 Task: Add a signature McKenzie Adams containing With gratitude and sincere wishes, McKenzie Adams to email address softage.6@softage.net and add a folder Auto insurance
Action: Mouse moved to (75, 97)
Screenshot: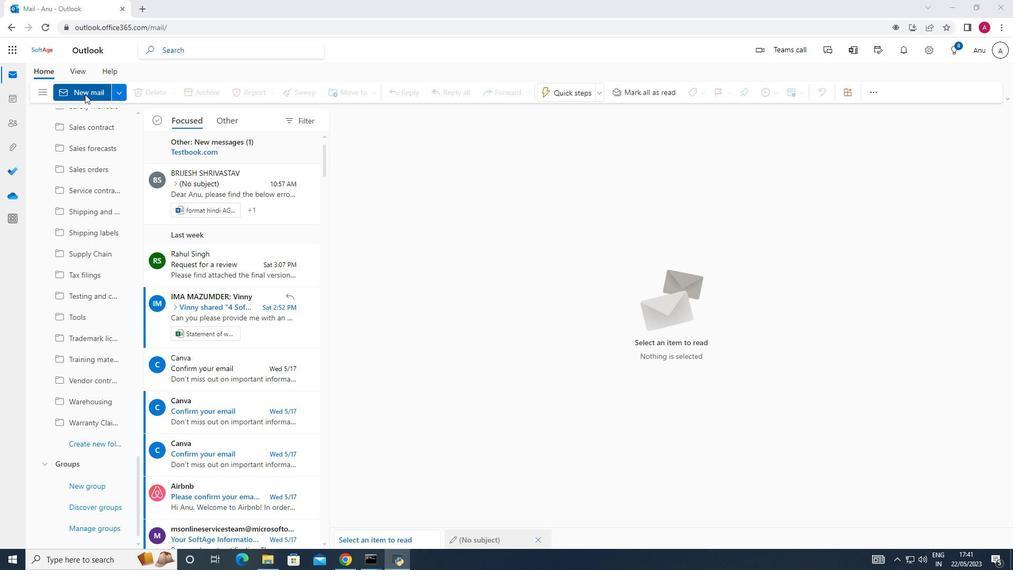 
Action: Mouse pressed left at (75, 97)
Screenshot: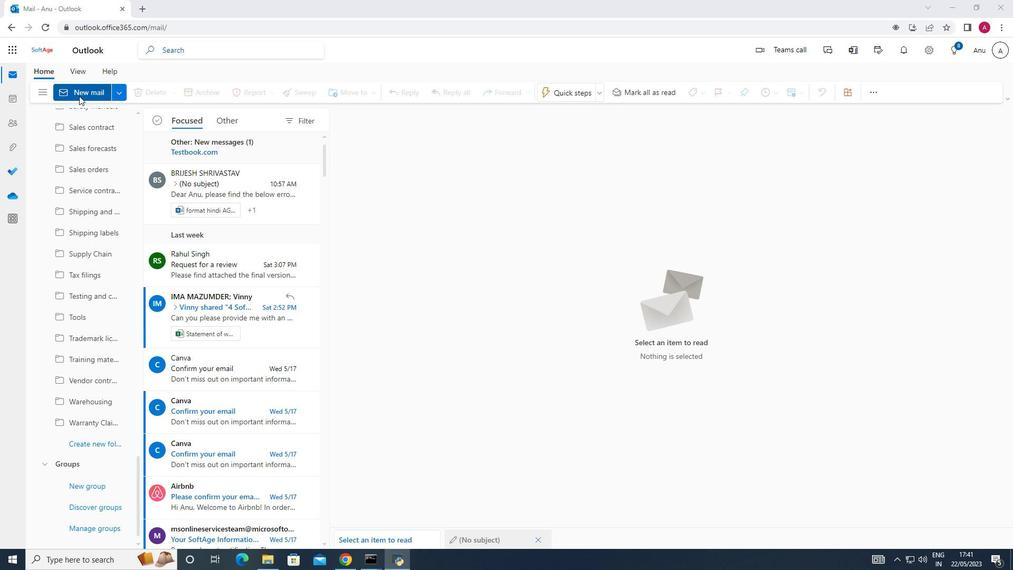 
Action: Mouse moved to (722, 93)
Screenshot: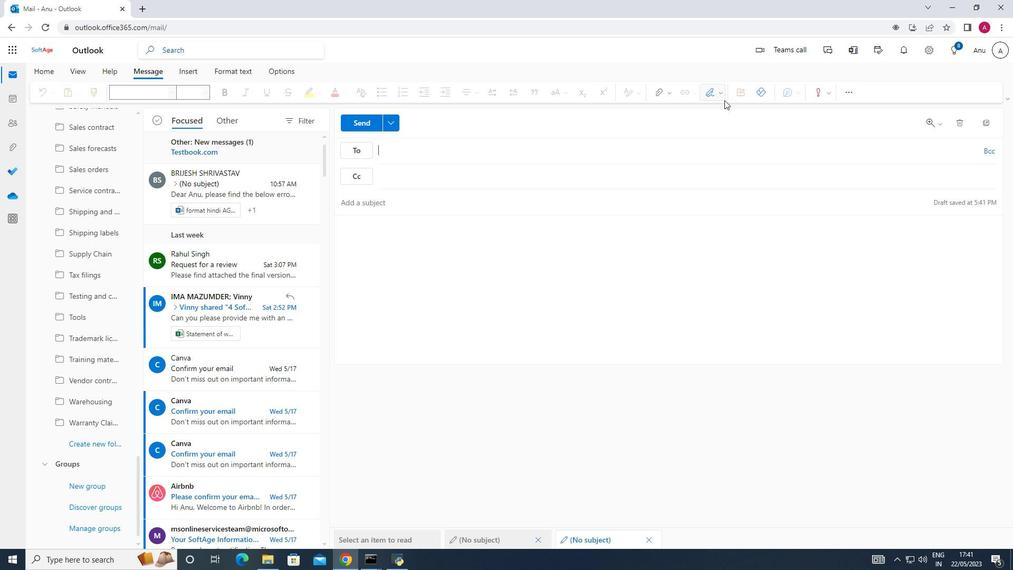 
Action: Mouse pressed left at (722, 93)
Screenshot: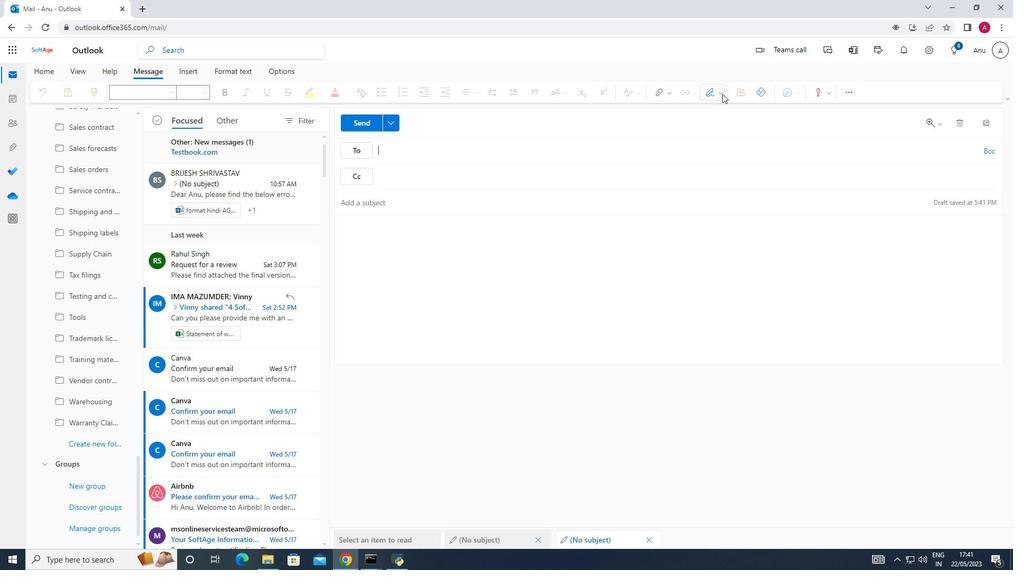 
Action: Mouse moved to (703, 131)
Screenshot: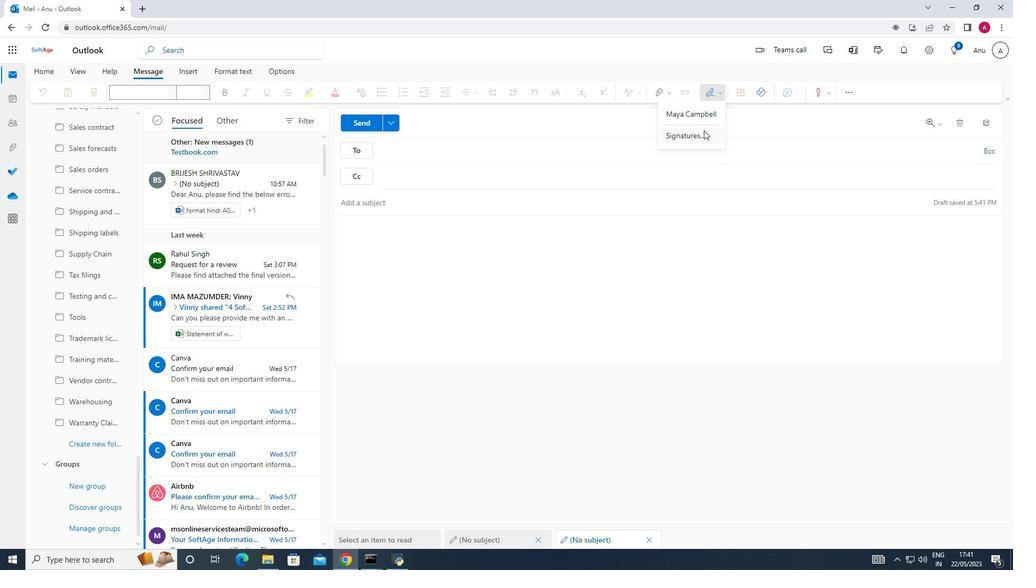 
Action: Mouse pressed left at (703, 131)
Screenshot: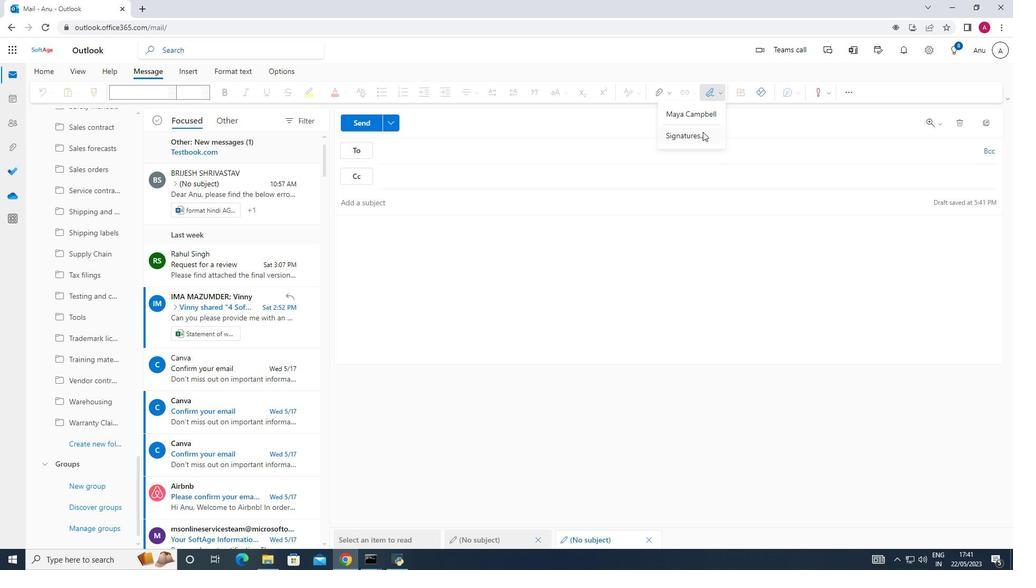
Action: Mouse moved to (699, 171)
Screenshot: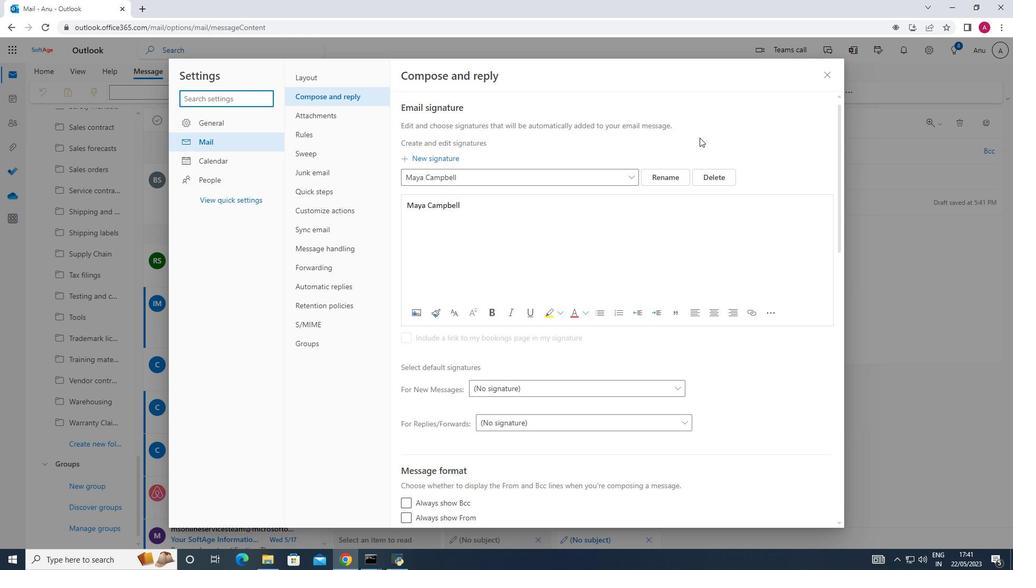 
Action: Mouse pressed left at (699, 171)
Screenshot: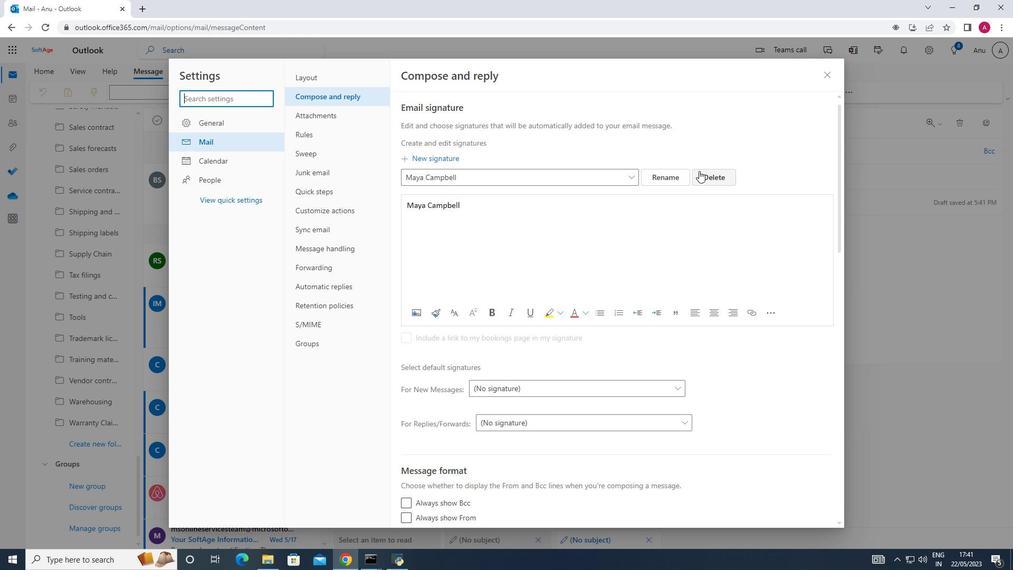 
Action: Mouse moved to (445, 178)
Screenshot: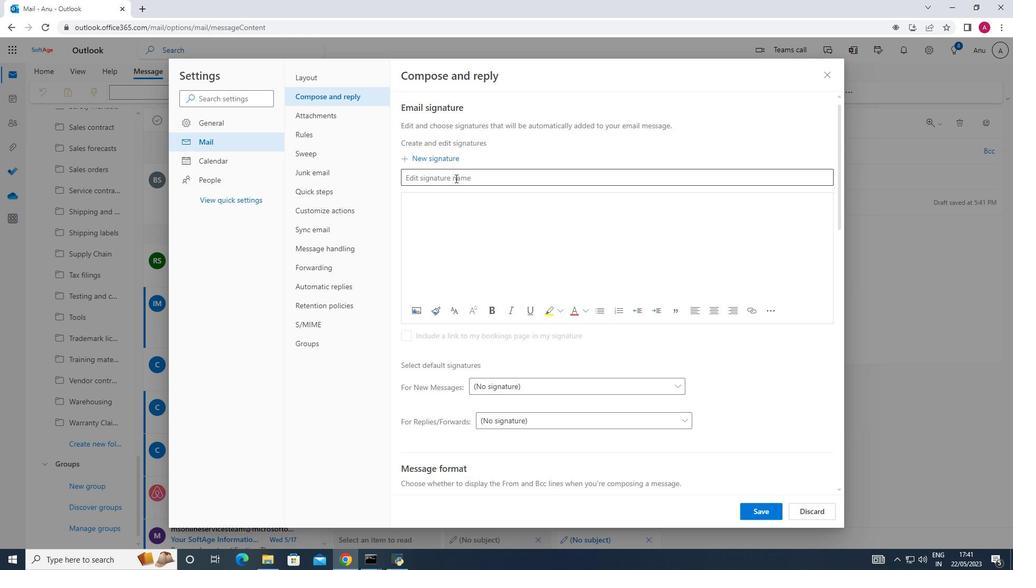 
Action: Mouse pressed left at (445, 178)
Screenshot: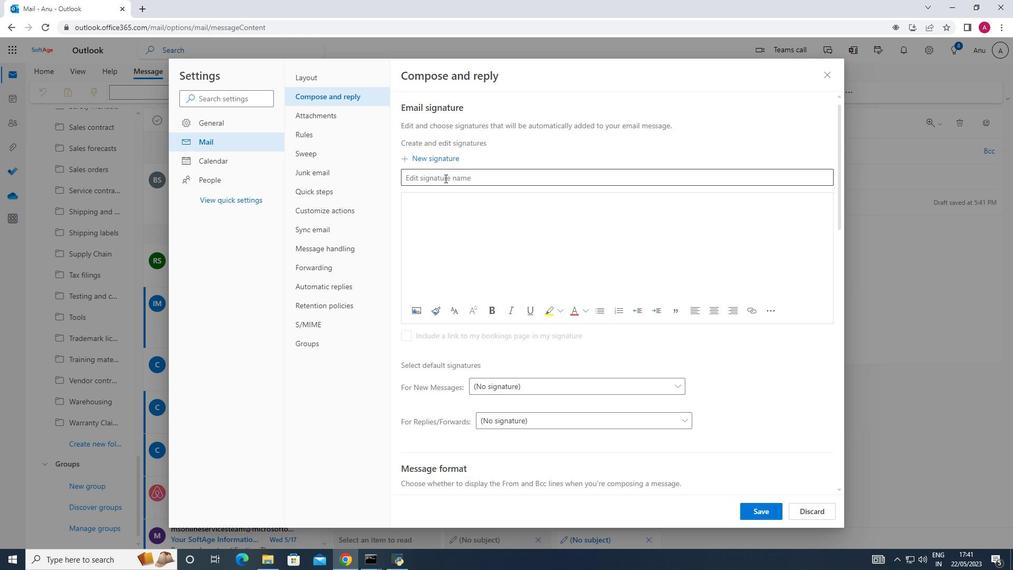 
Action: Key pressed <Key.shift_r>Mc<Key.shift_r>Kenzie<Key.space><Key.shift>Adams
Screenshot: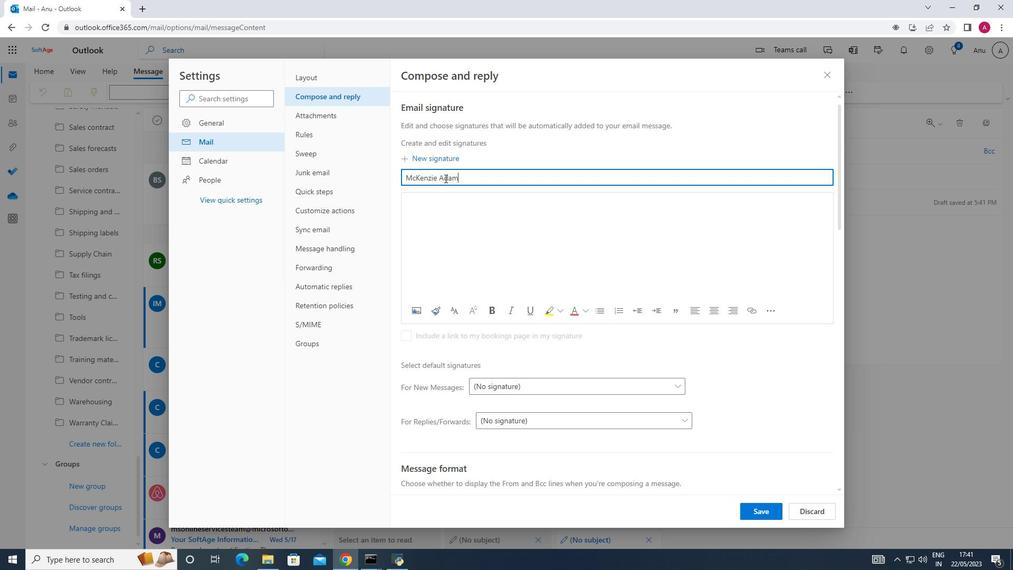 
Action: Mouse moved to (428, 204)
Screenshot: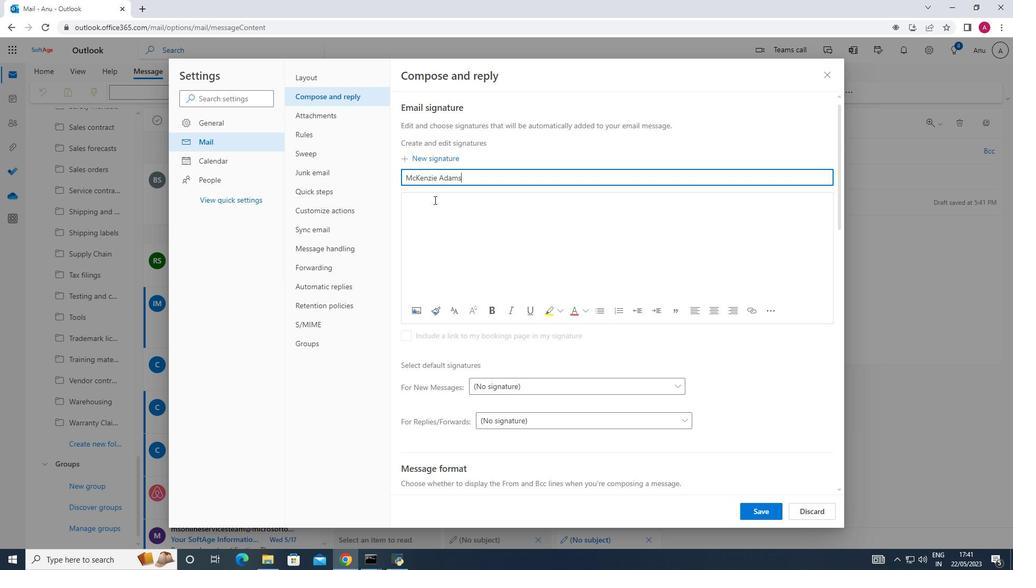 
Action: Mouse pressed left at (428, 204)
Screenshot: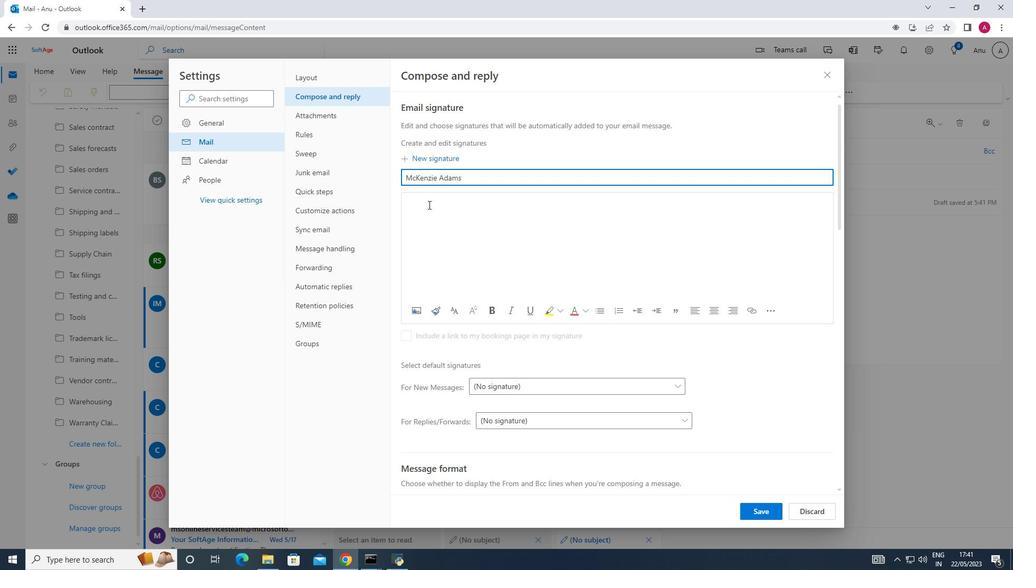 
Action: Mouse moved to (429, 204)
Screenshot: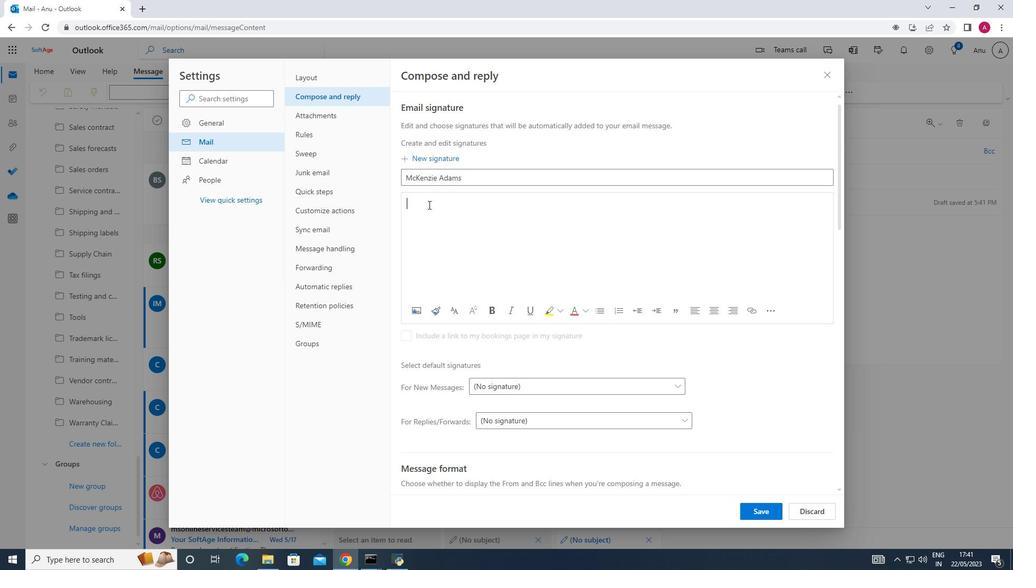 
Action: Key pressed <Key.shift_r>Mc<Key.shift_r>Kenzie<Key.space><Key.shift>Adams
Screenshot: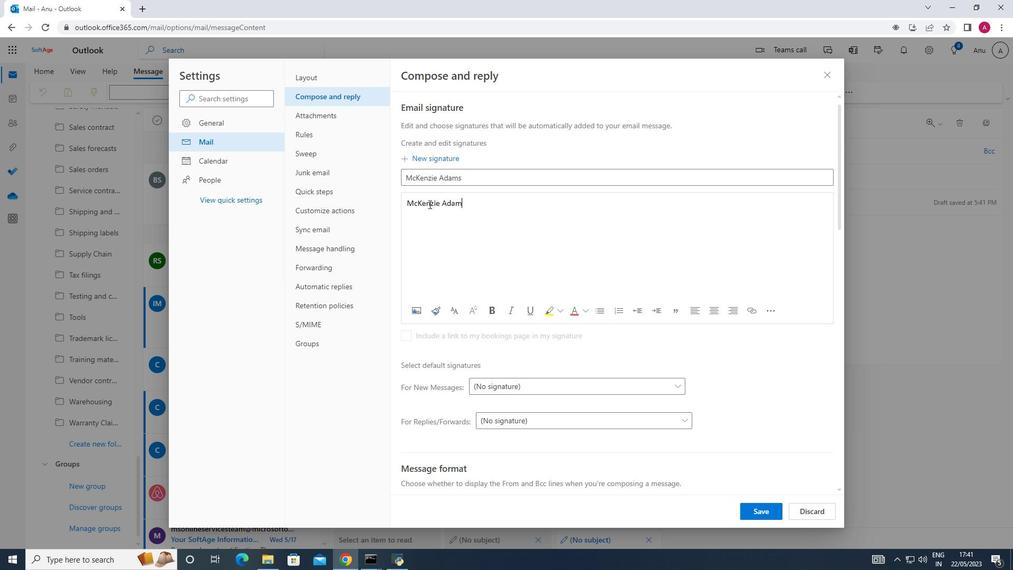 
Action: Mouse moved to (773, 513)
Screenshot: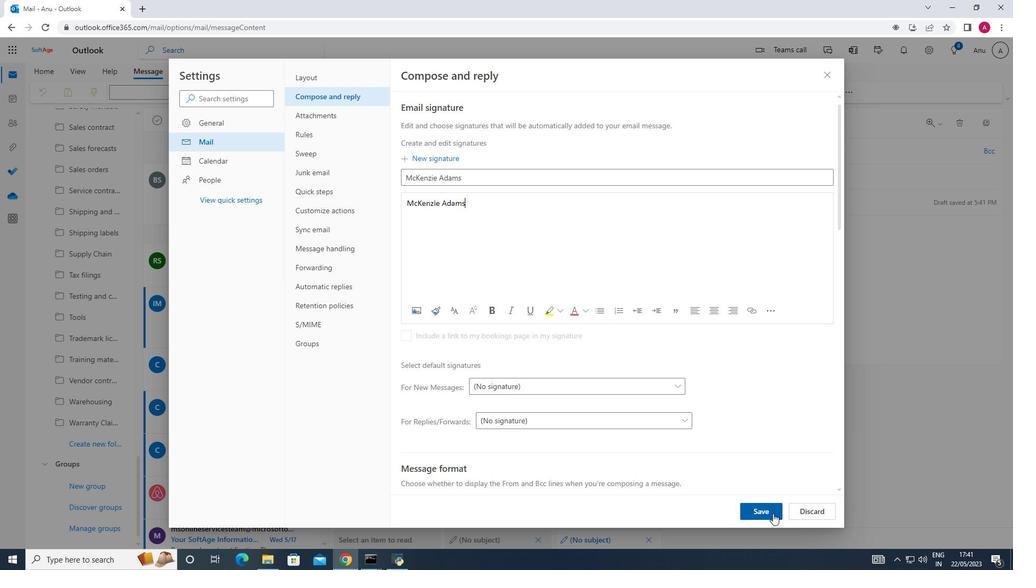 
Action: Mouse pressed left at (773, 513)
Screenshot: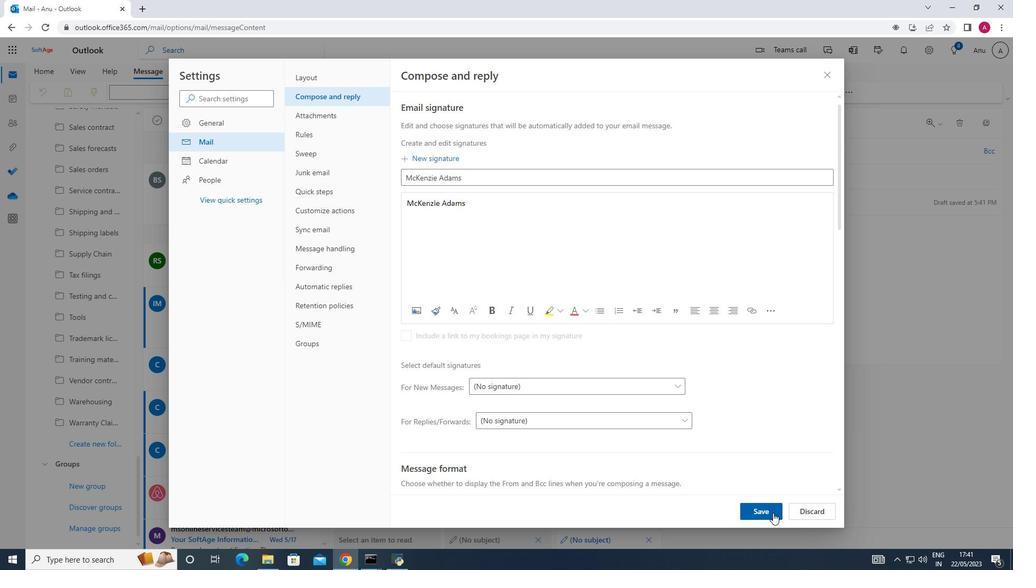 
Action: Mouse moved to (827, 69)
Screenshot: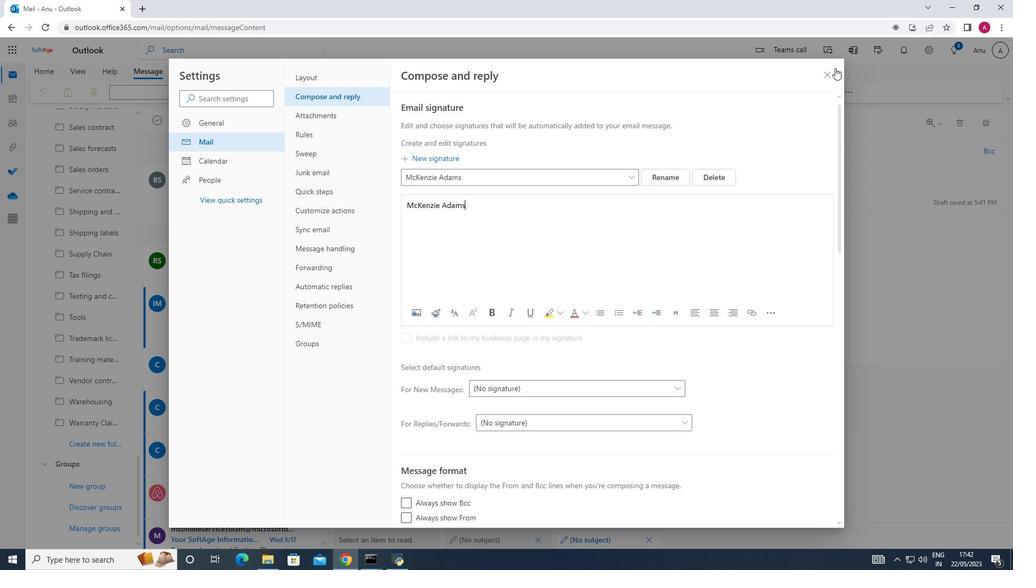 
Action: Mouse pressed left at (827, 69)
Screenshot: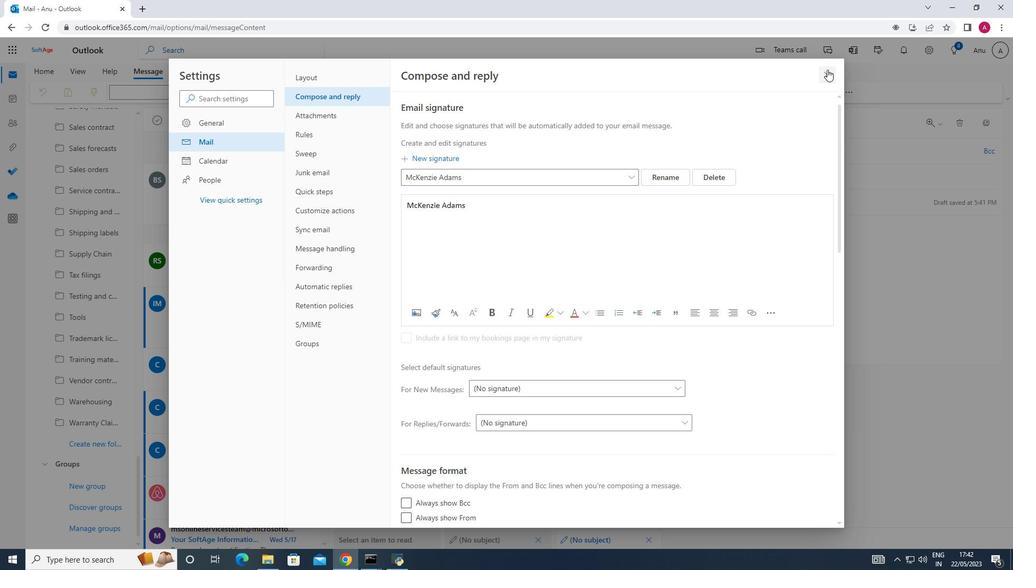 
Action: Mouse moved to (723, 91)
Screenshot: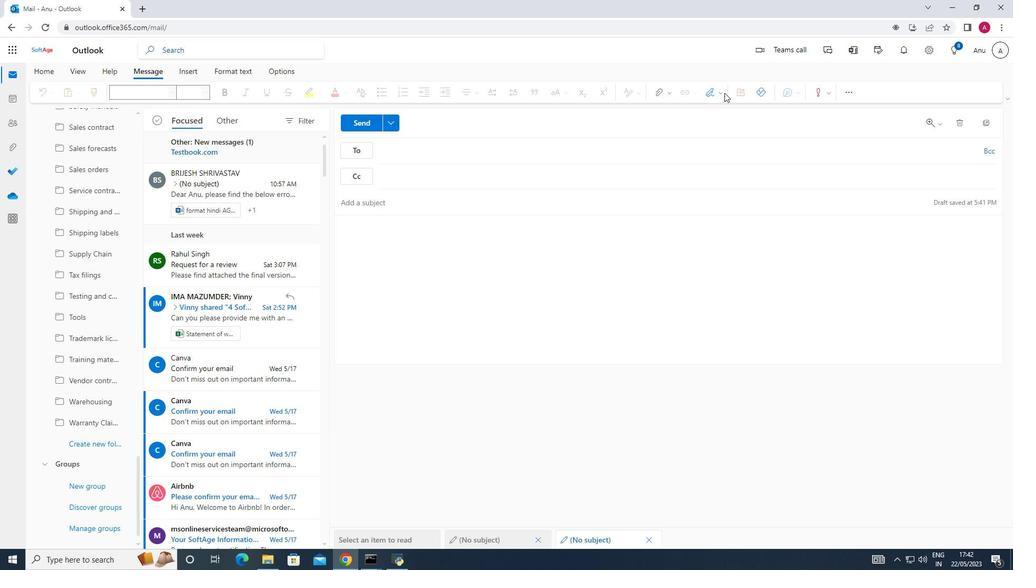 
Action: Mouse pressed left at (723, 91)
Screenshot: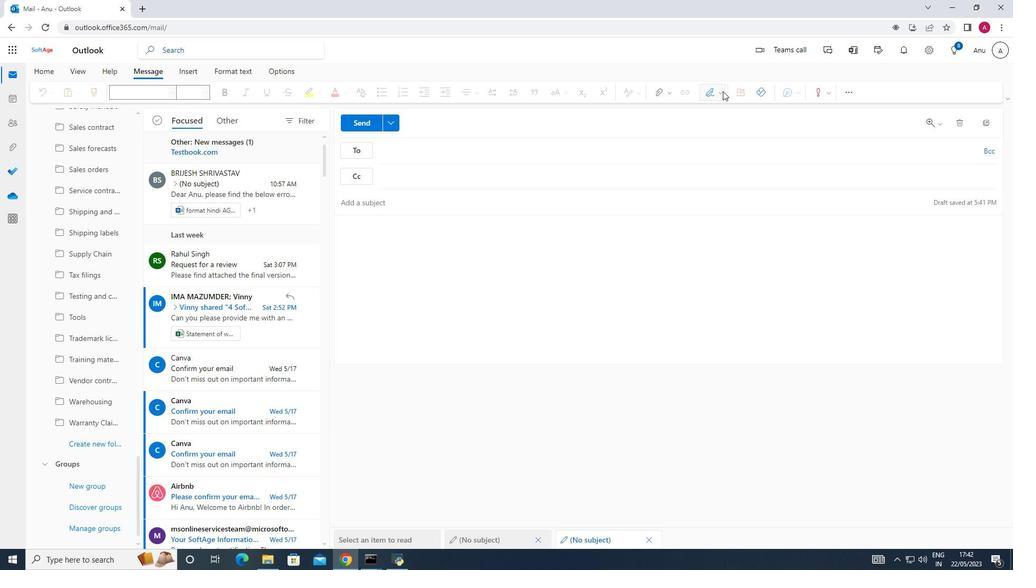 
Action: Mouse moved to (710, 110)
Screenshot: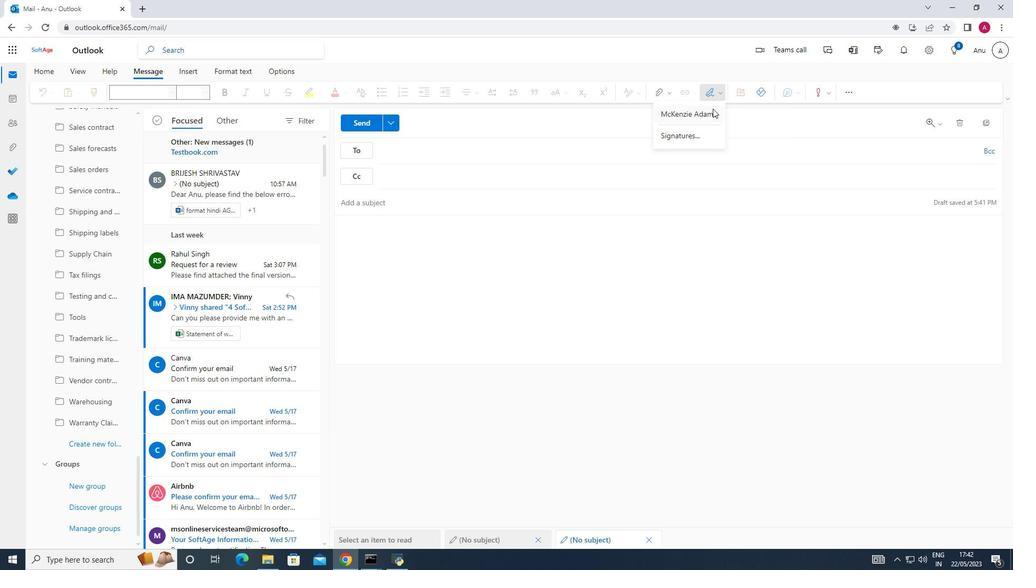 
Action: Mouse pressed left at (710, 110)
Screenshot: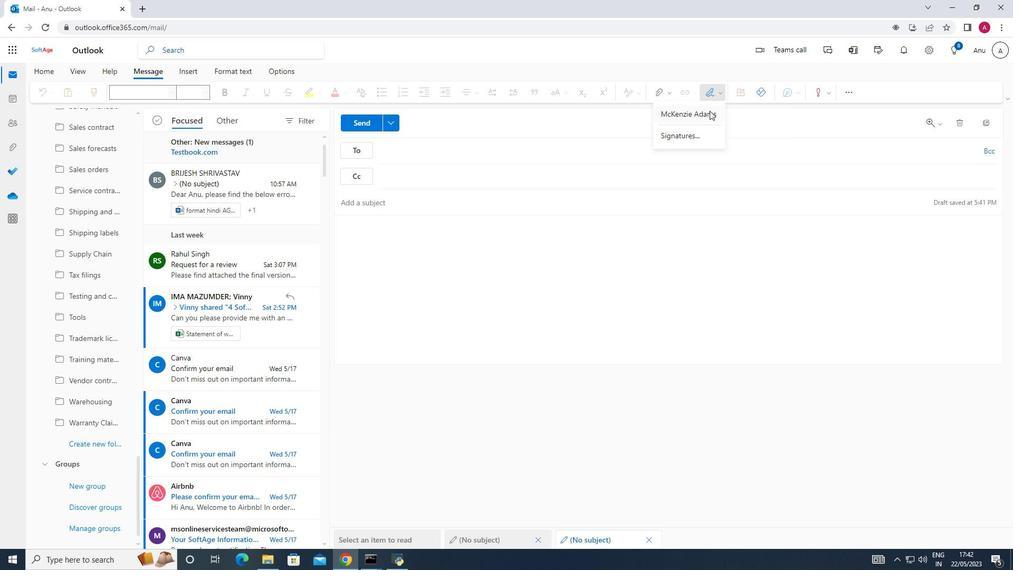 
Action: Key pressed gratitude<Key.space>and<Key.space>sincere<Key.space>wishes
Screenshot: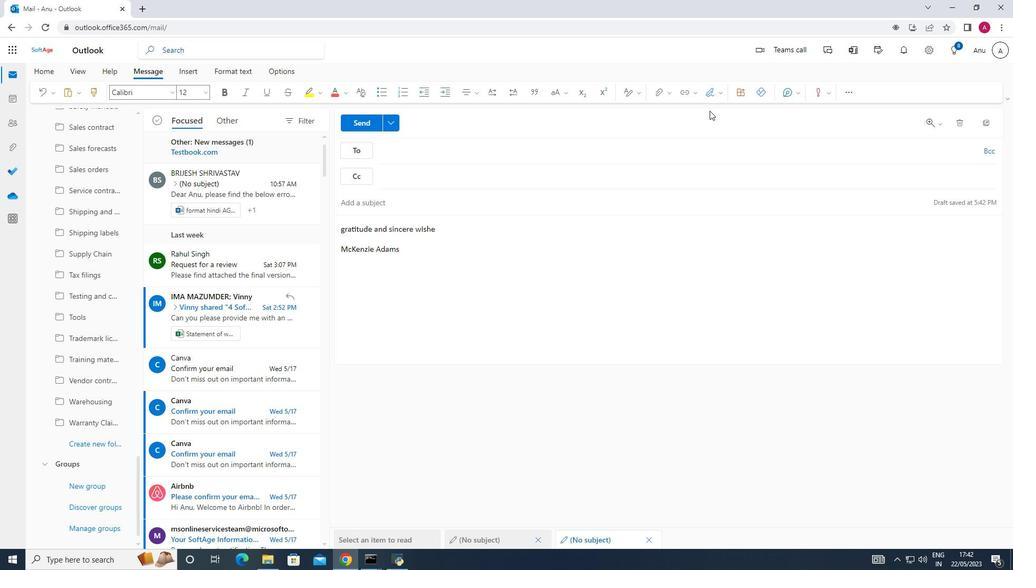 
Action: Mouse moved to (500, 211)
Screenshot: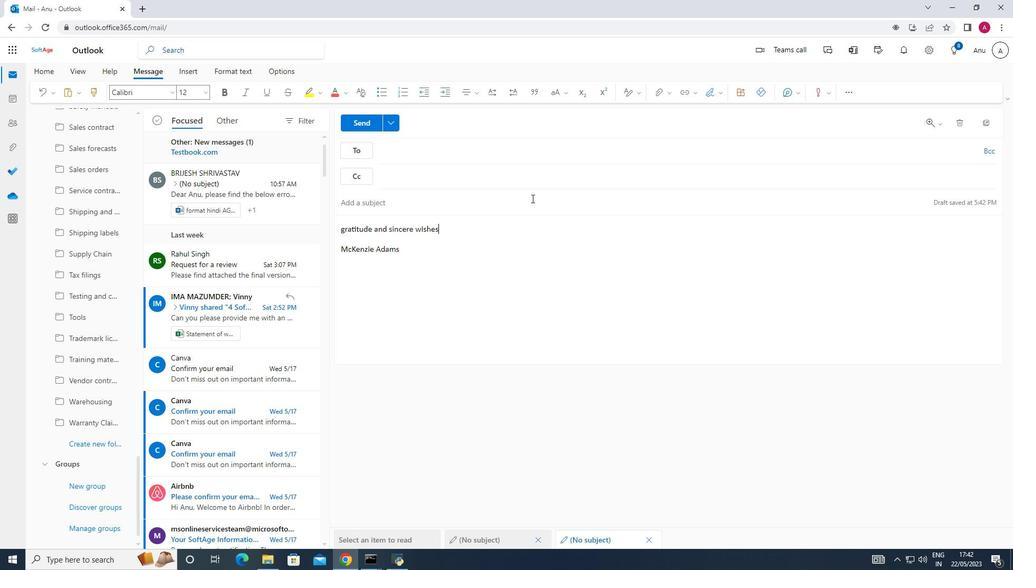 
Action: Key pressed .
Screenshot: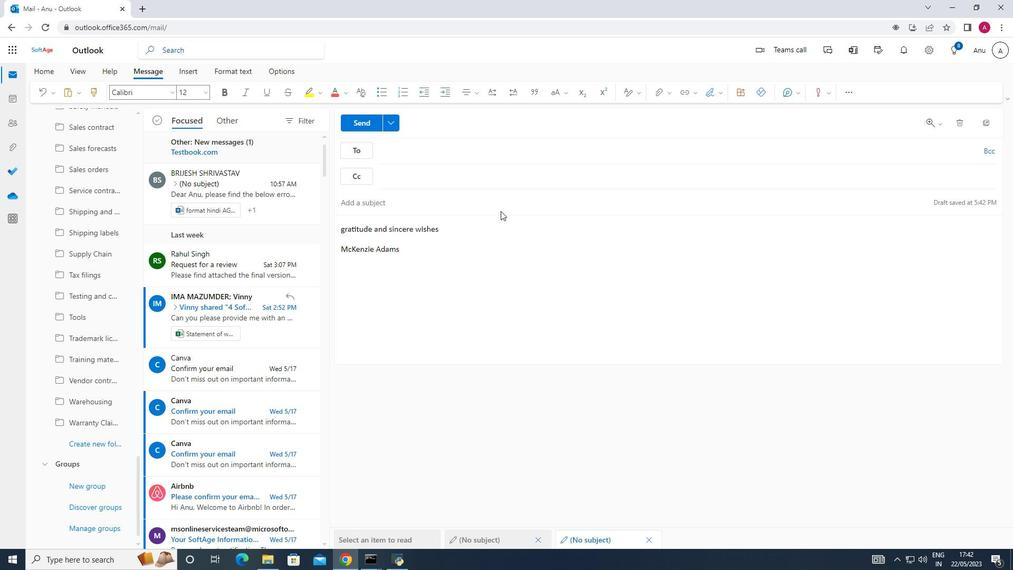 
Action: Mouse moved to (396, 146)
Screenshot: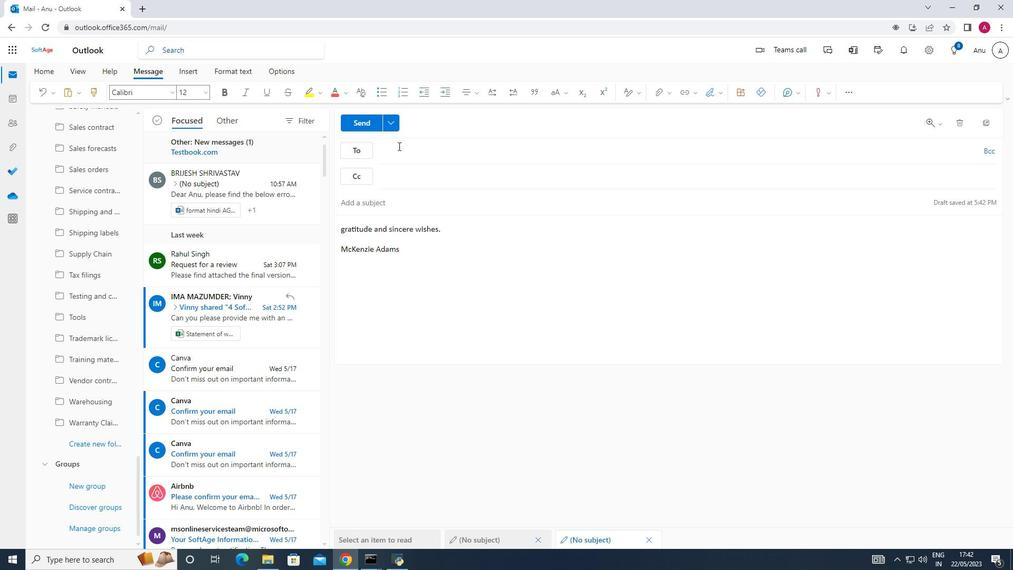 
Action: Mouse pressed left at (396, 146)
Screenshot: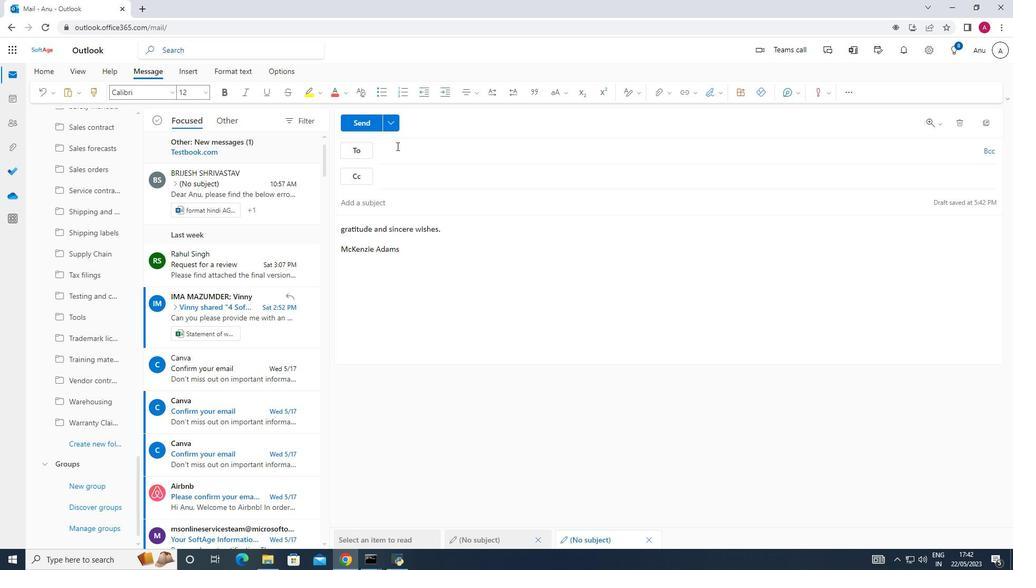 
Action: Mouse moved to (398, 146)
Screenshot: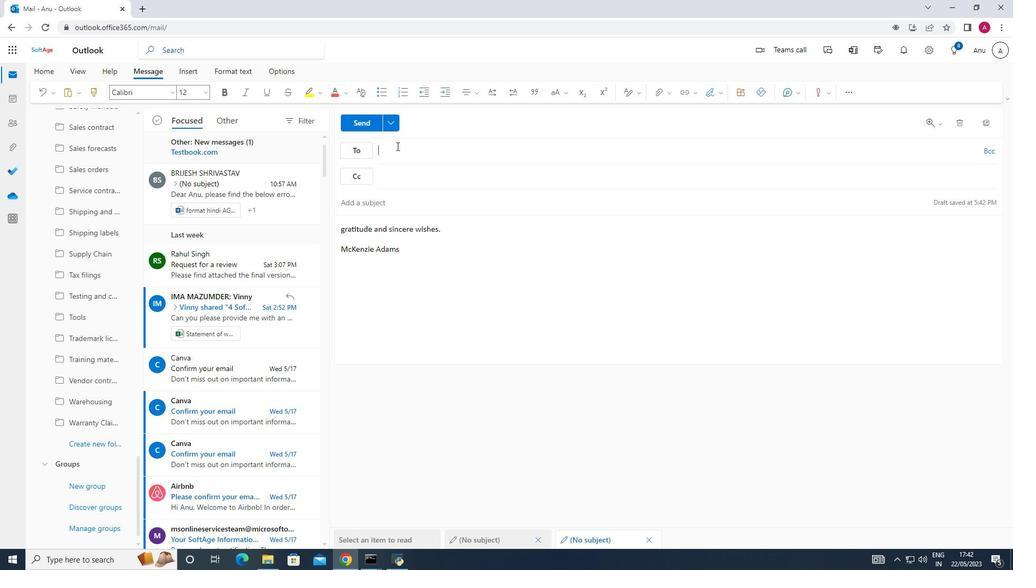 
Action: Key pressed softage
Screenshot: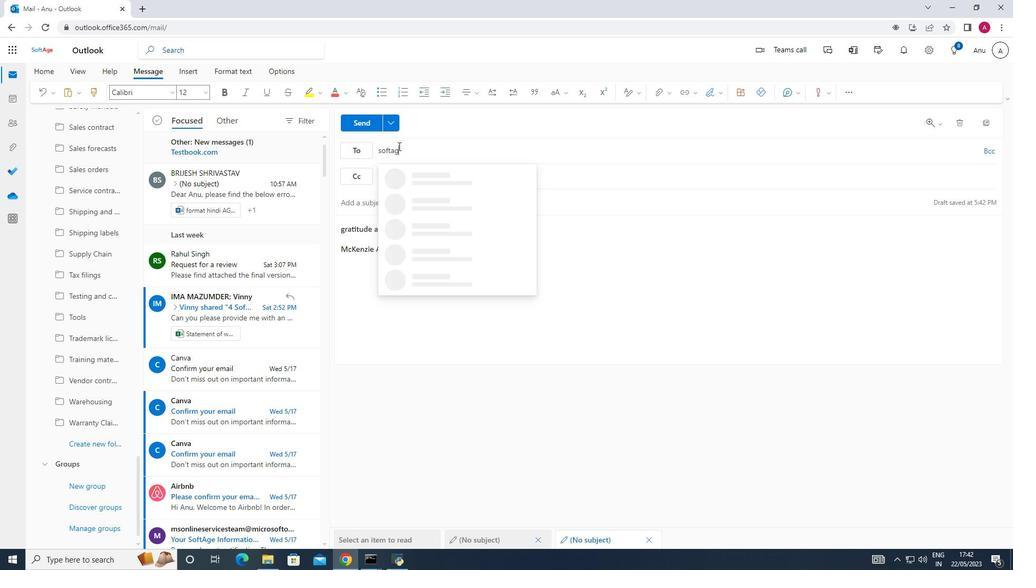 
Action: Mouse moved to (399, 146)
Screenshot: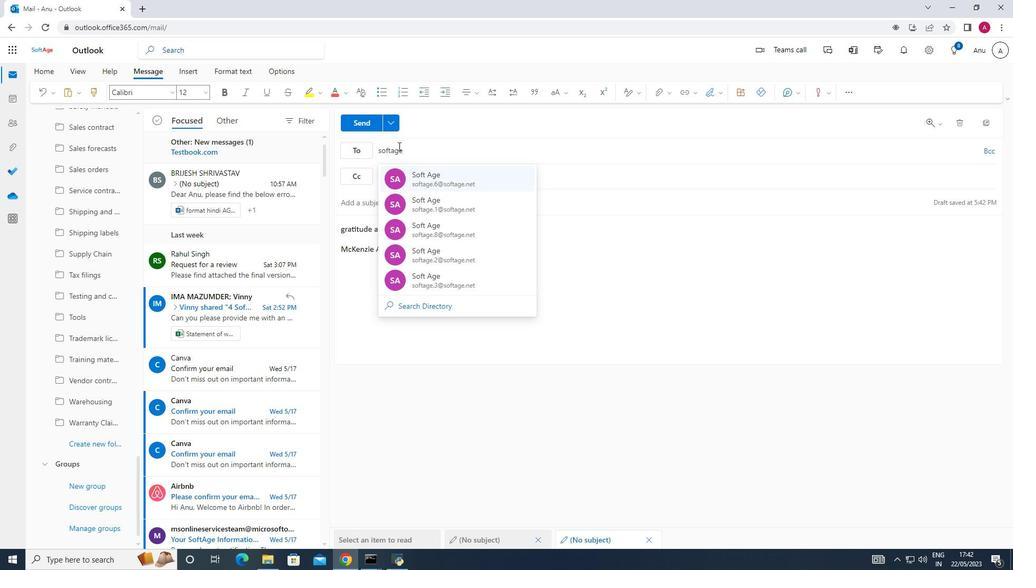 
Action: Key pressed .6<Key.shift>@softage.net
Screenshot: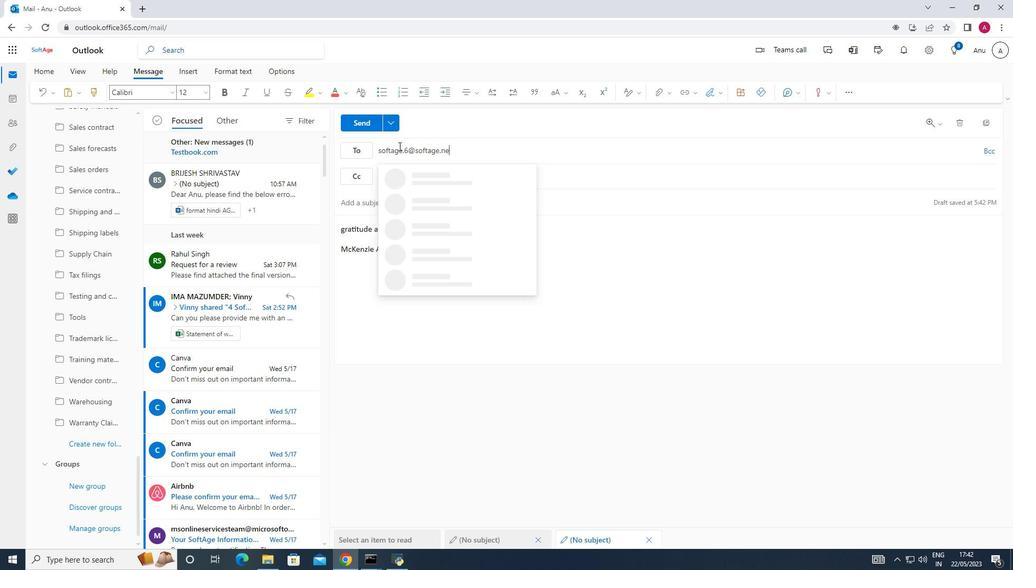 
Action: Mouse moved to (450, 174)
Screenshot: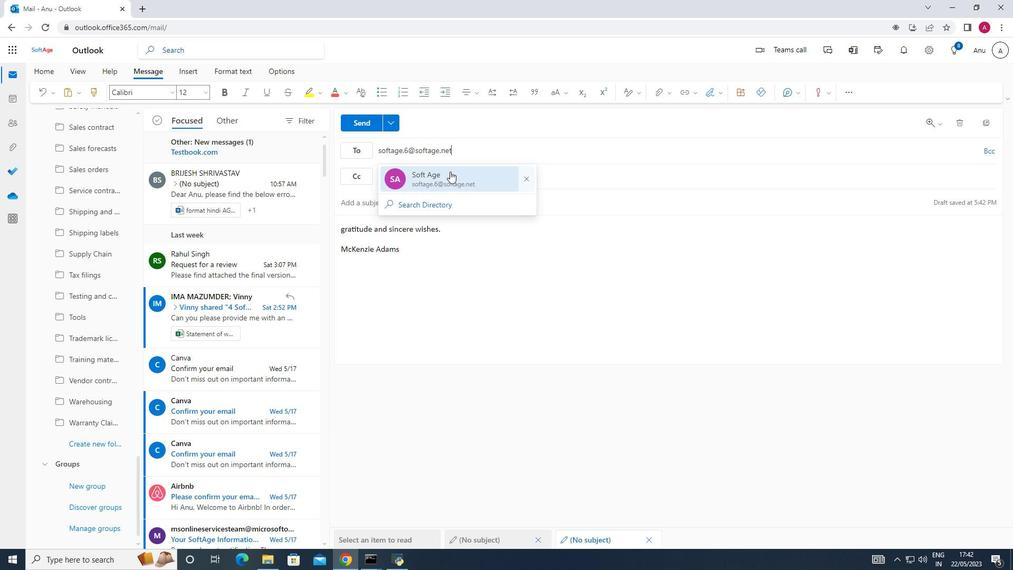 
Action: Mouse pressed left at (450, 174)
Screenshot: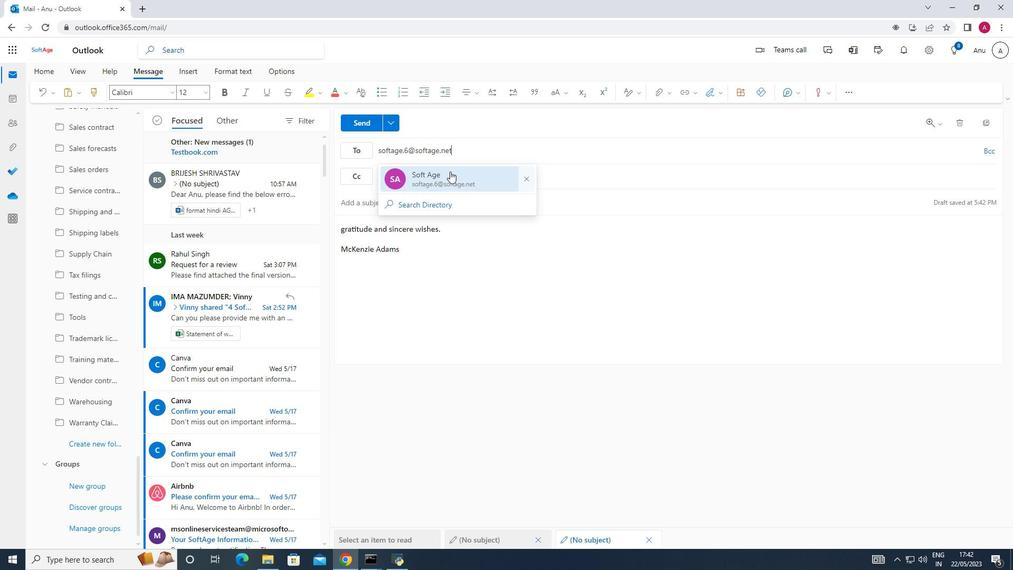 
Action: Mouse moved to (101, 440)
Screenshot: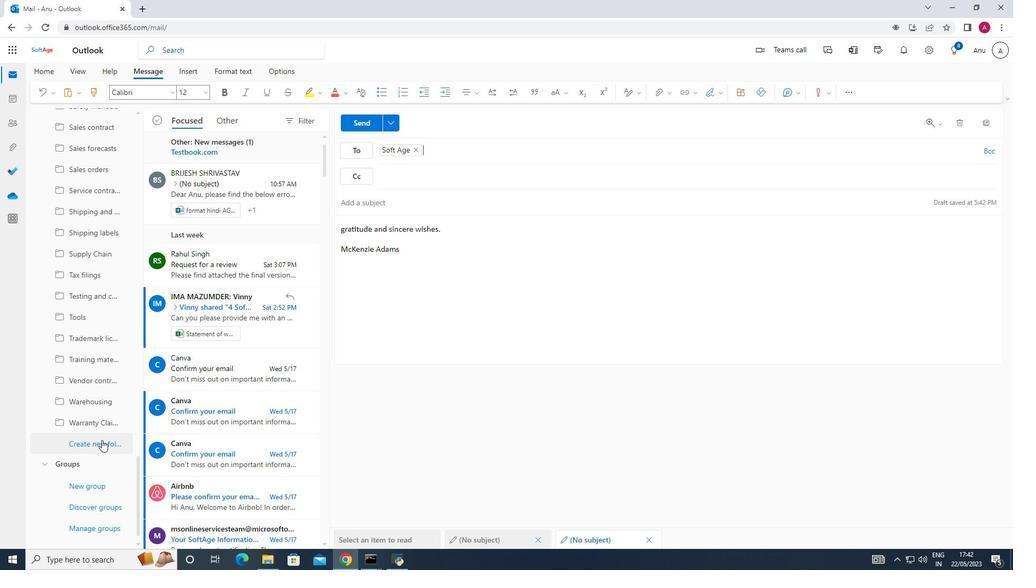 
Action: Mouse pressed left at (101, 440)
Screenshot: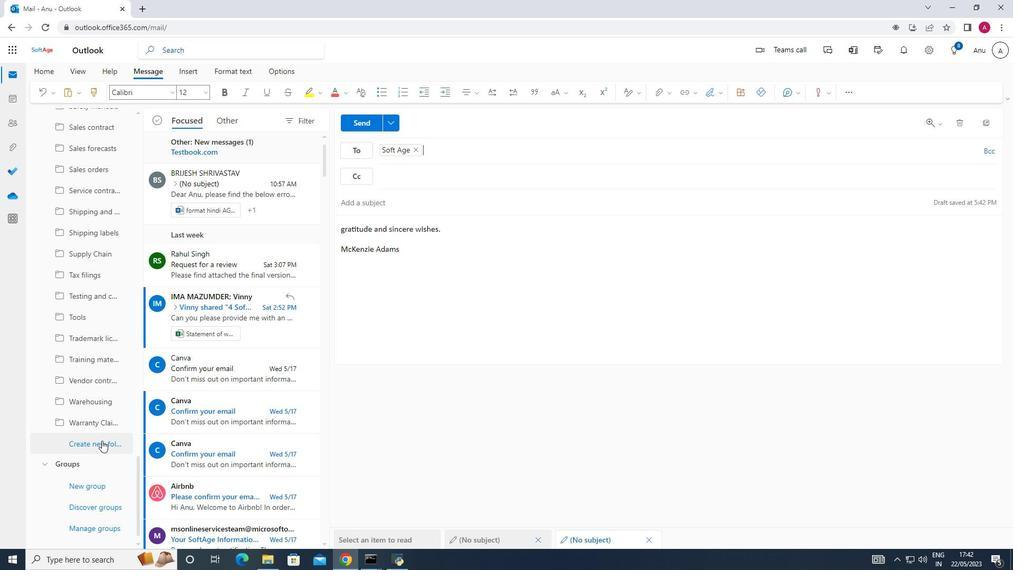 
Action: Mouse moved to (100, 441)
Screenshot: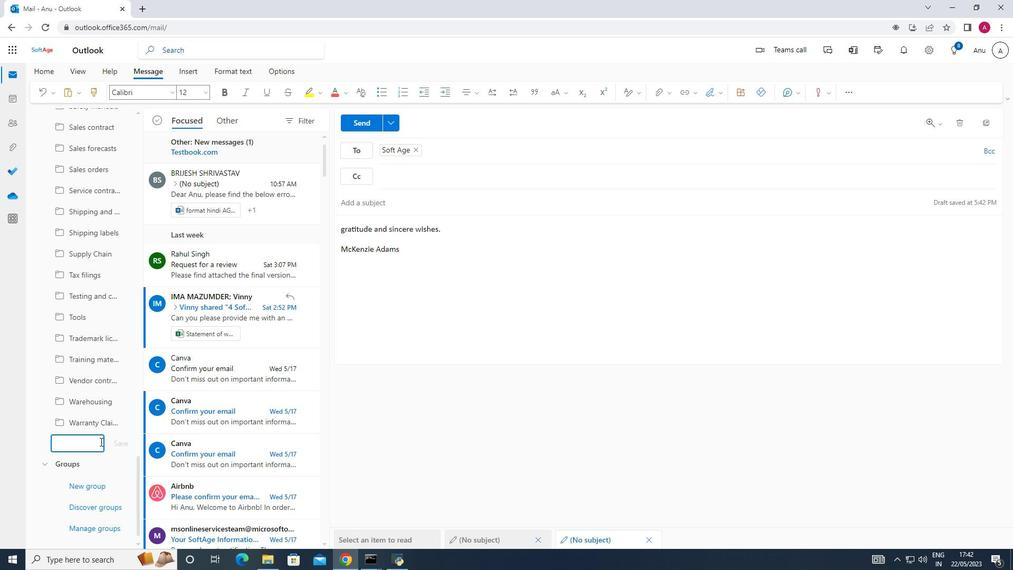 
Action: Key pressed <Key.shift>Auto<Key.space>insurance
Screenshot: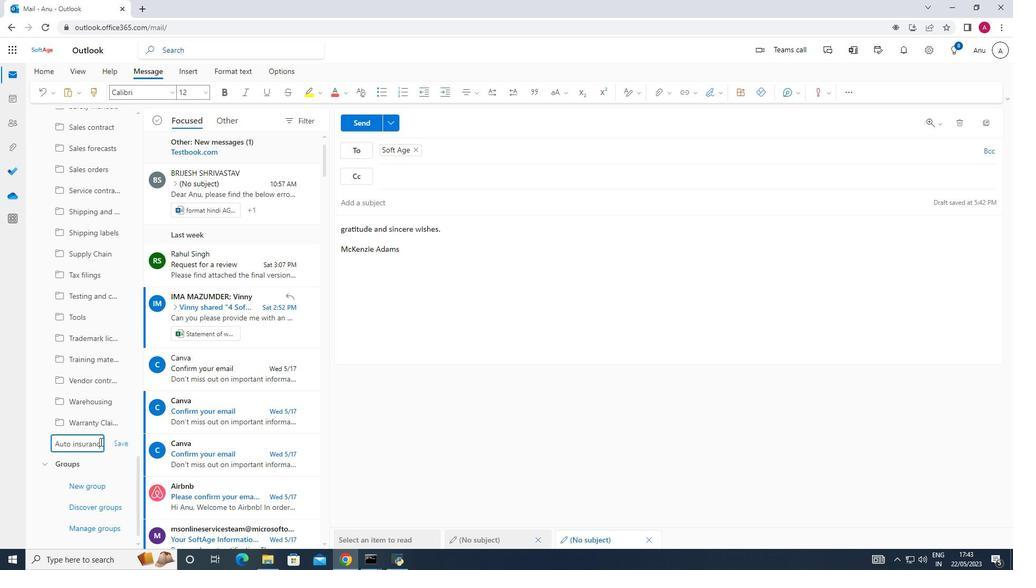 
Action: Mouse moved to (119, 443)
Screenshot: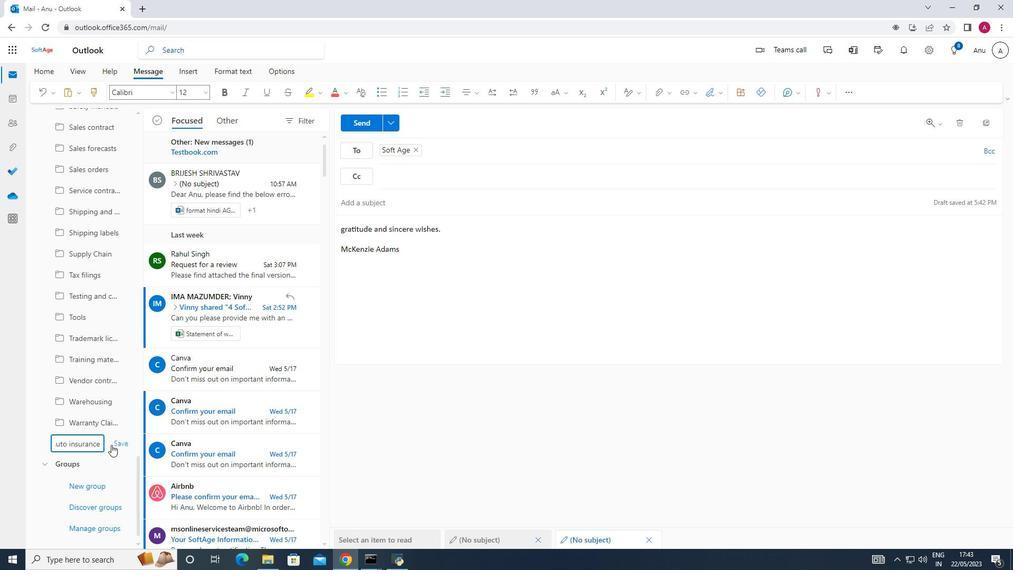 
Action: Mouse pressed left at (119, 443)
Screenshot: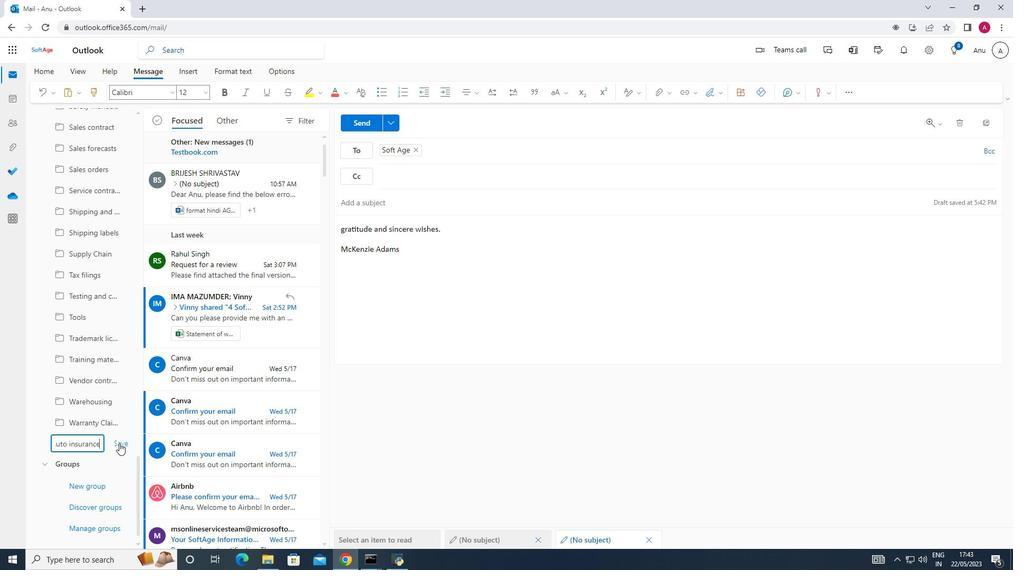 
Action: Mouse moved to (367, 123)
Screenshot: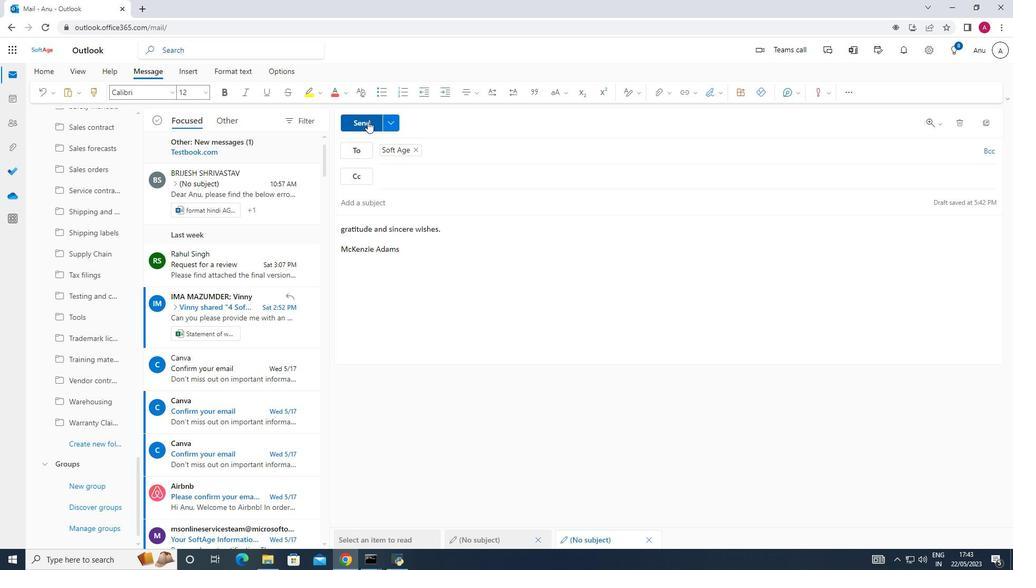 
Action: Mouse pressed left at (367, 123)
Screenshot: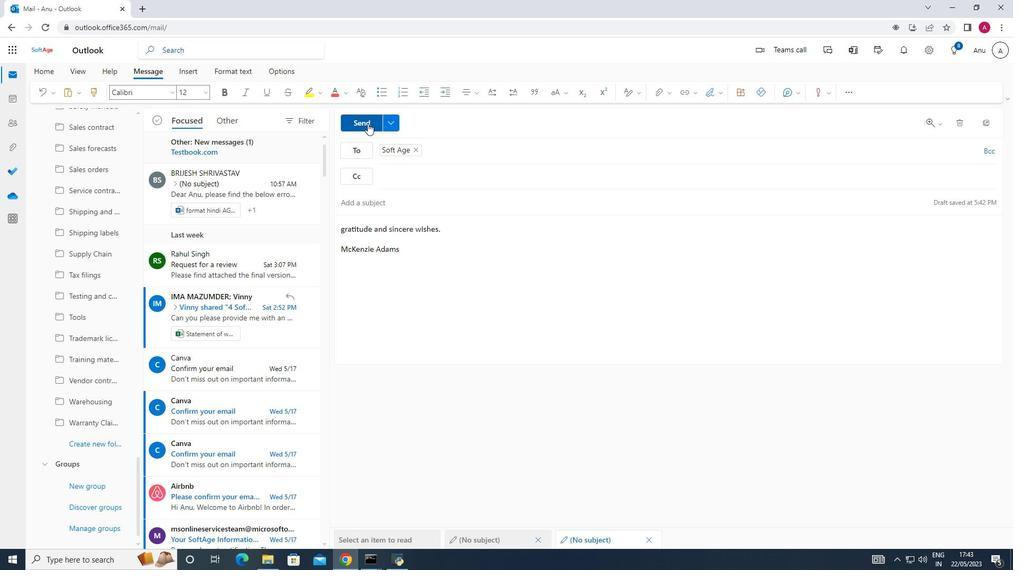 
Action: Mouse moved to (504, 324)
Screenshot: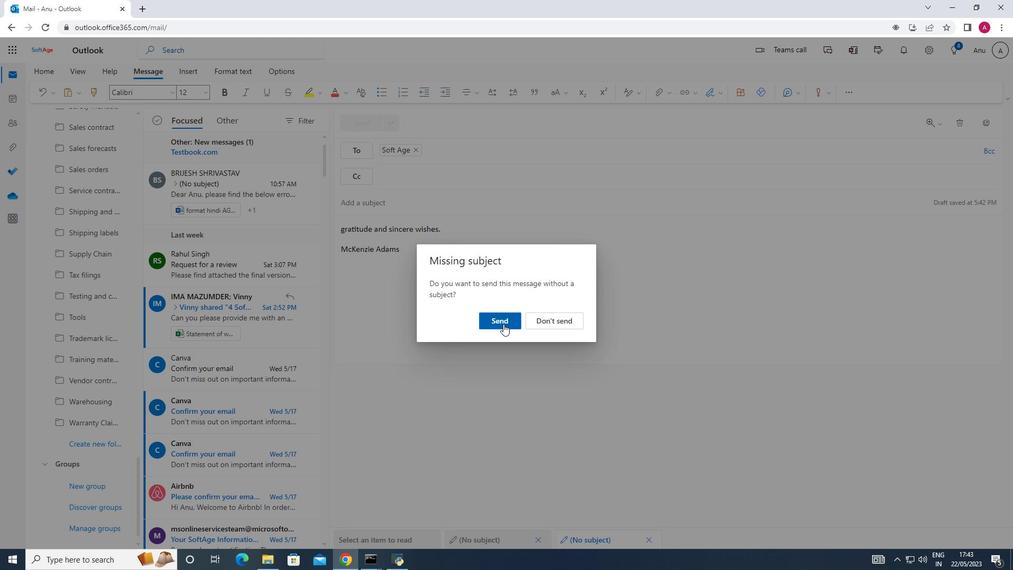 
Action: Mouse pressed left at (504, 324)
Screenshot: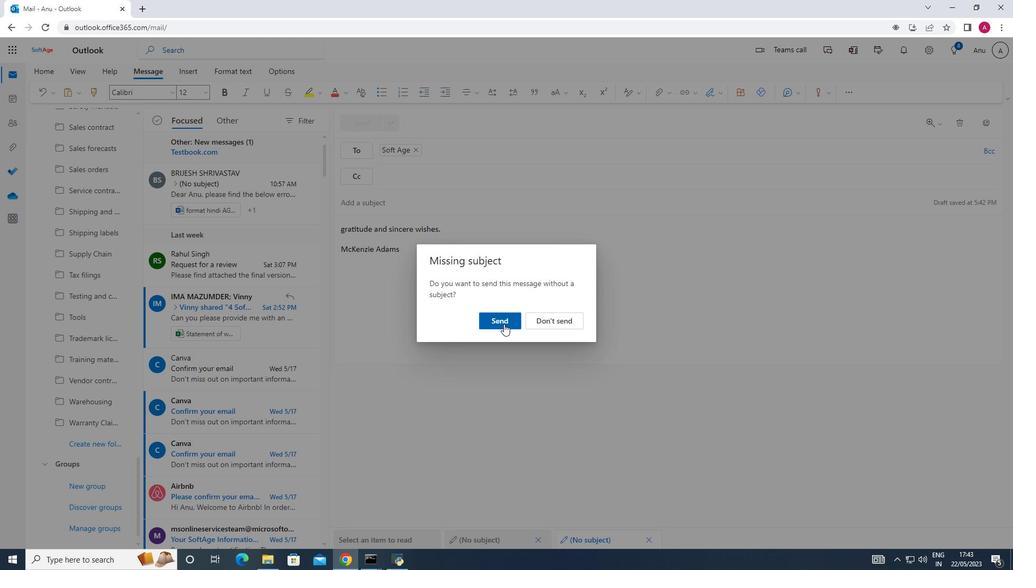 
